 Task: Find the word "google" on the page.
Action: Mouse moved to (1403, 40)
Screenshot: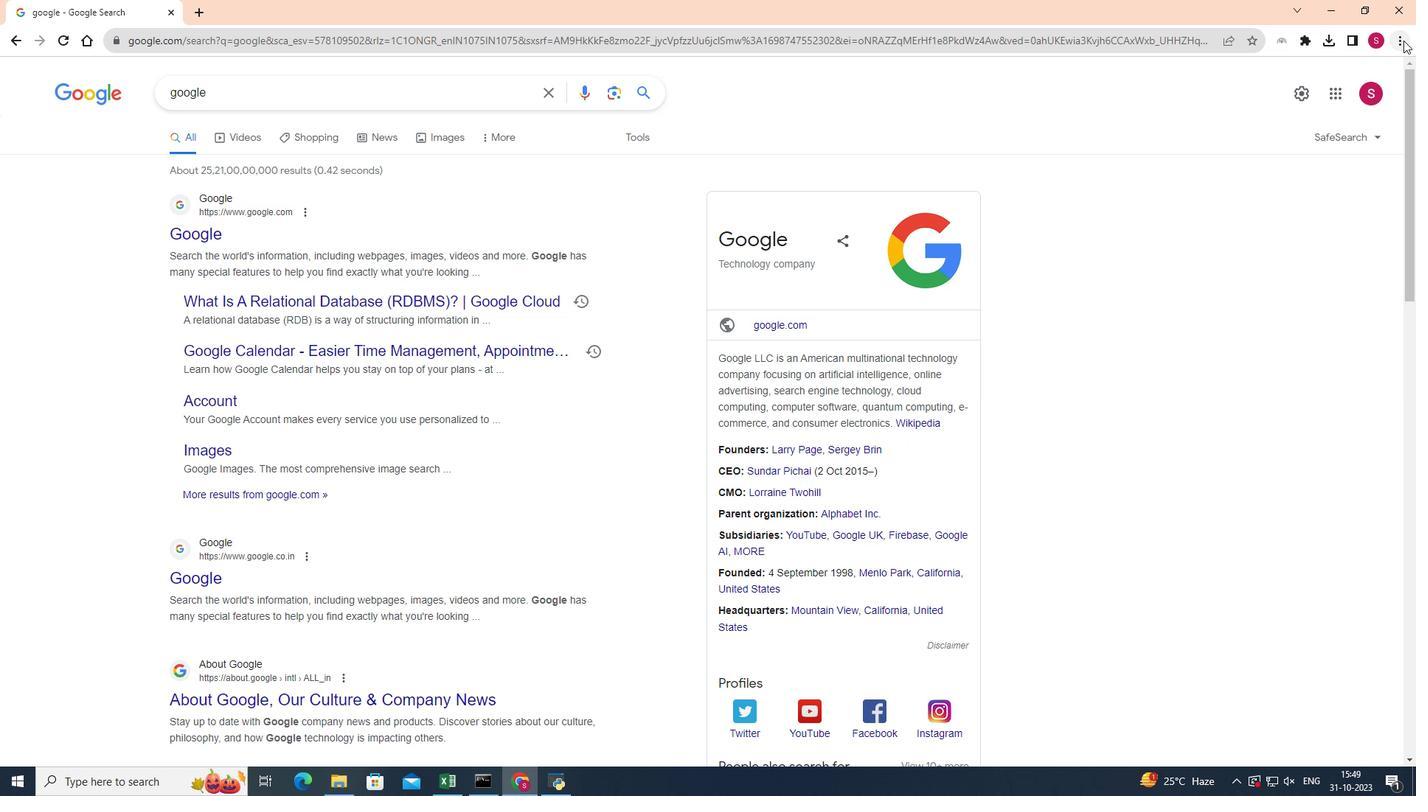 
Action: Mouse pressed left at (1403, 40)
Screenshot: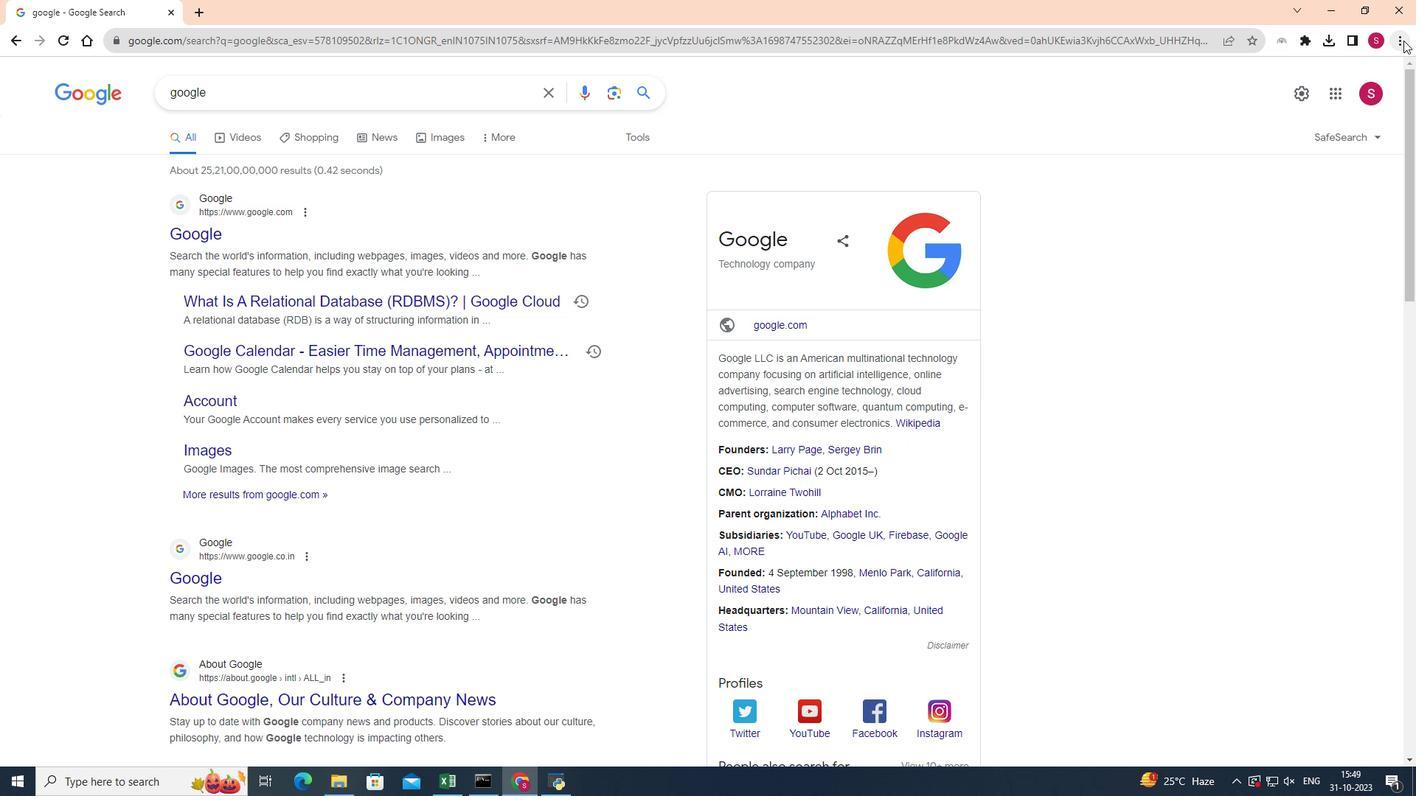 
Action: Mouse moved to (1247, 248)
Screenshot: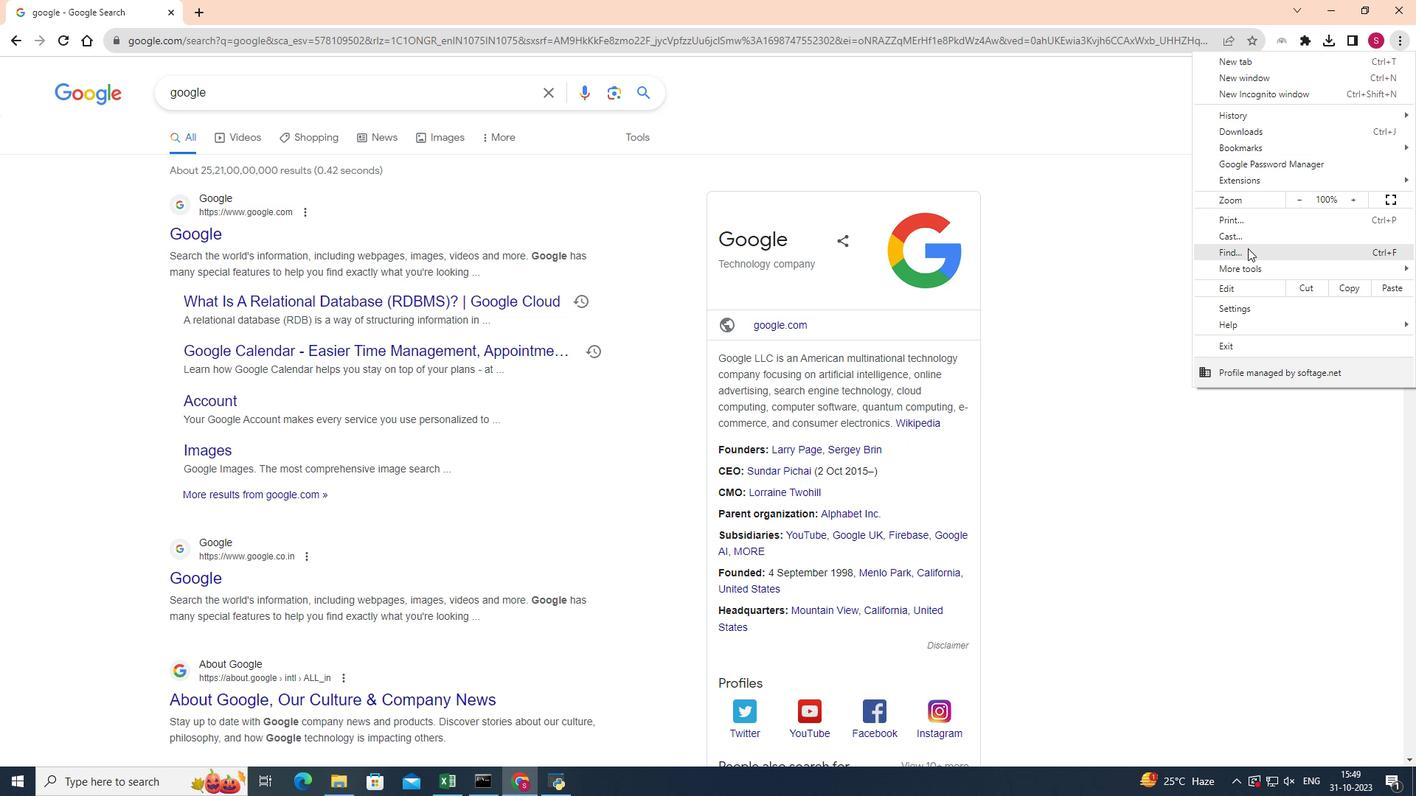 
Action: Mouse pressed left at (1247, 248)
Screenshot: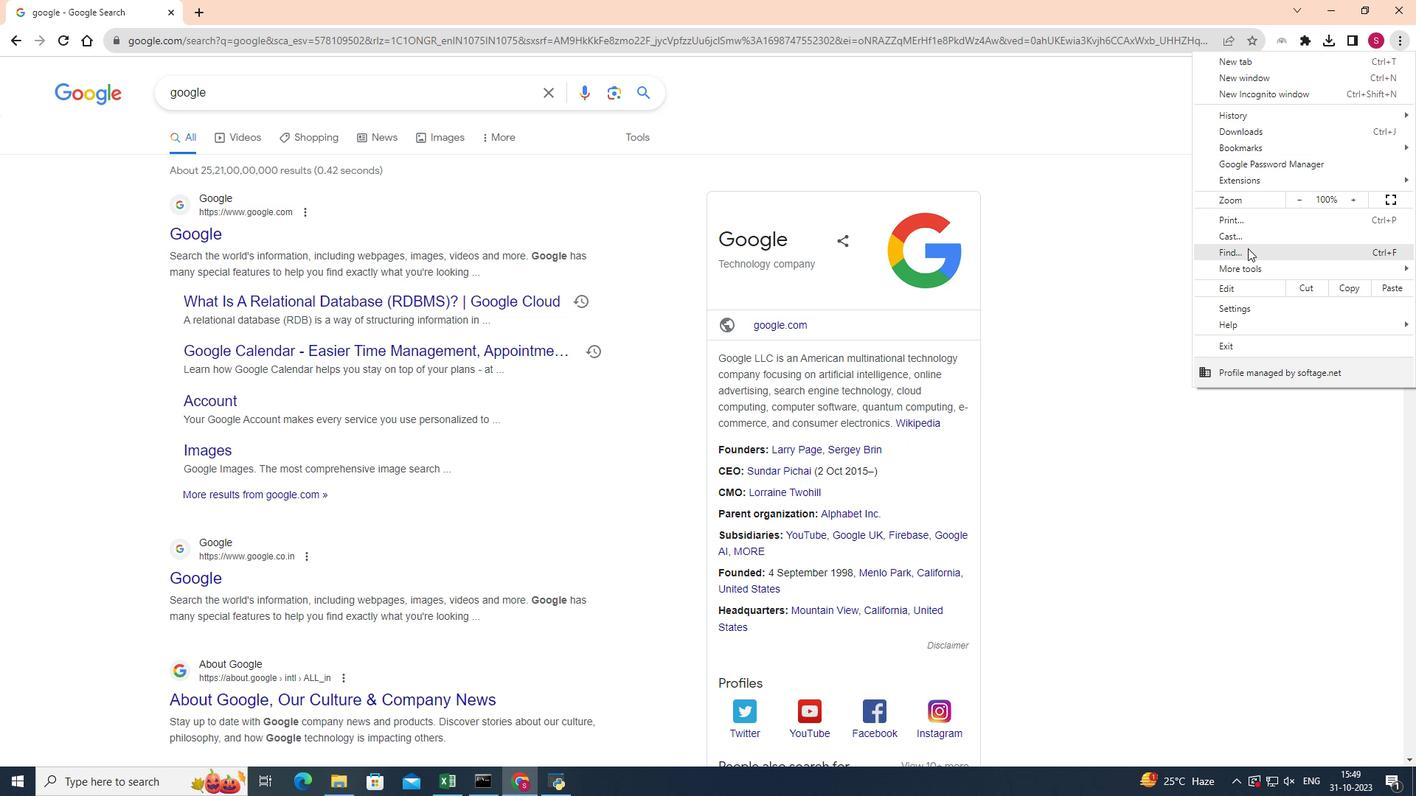 
Action: Key pressed google
Screenshot: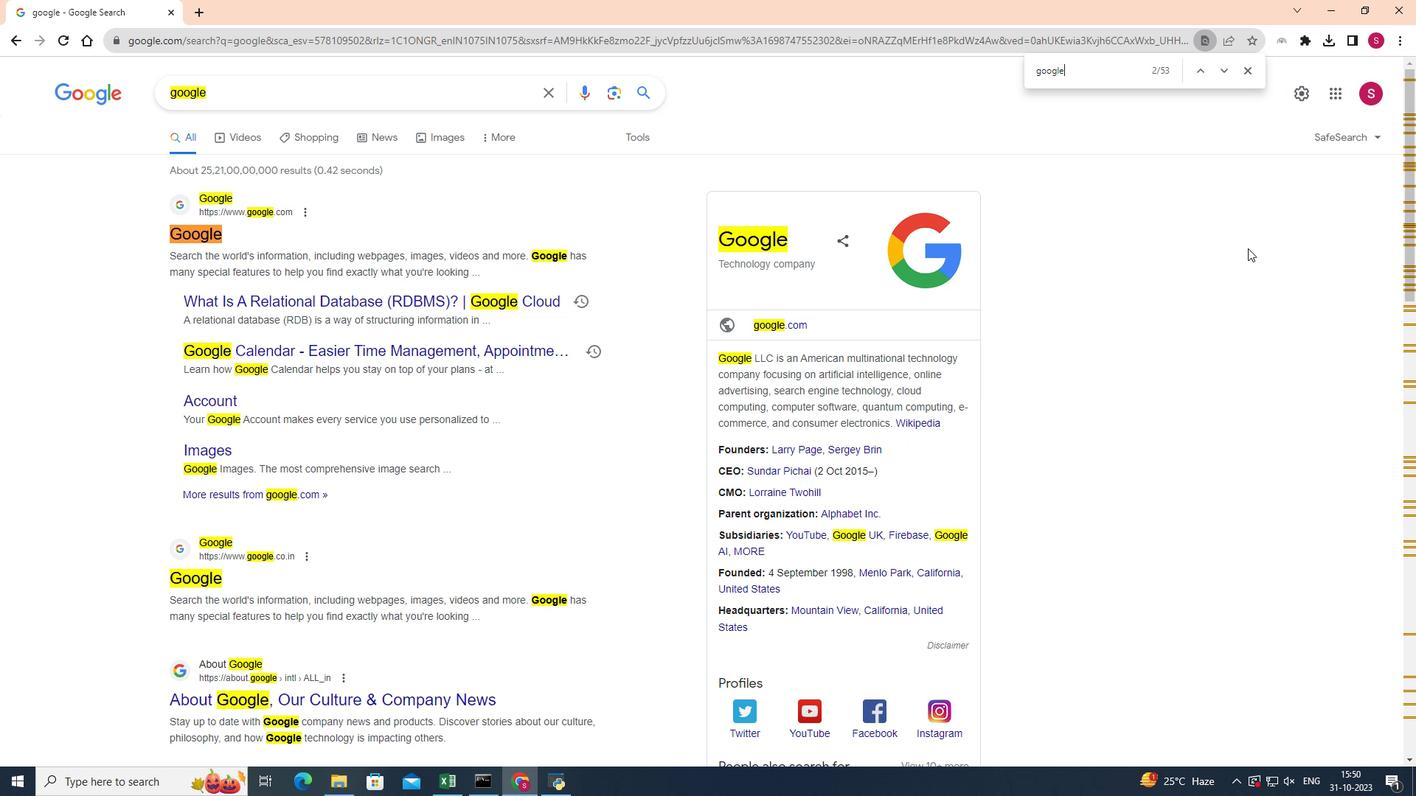 
Action: Mouse pressed left at (1247, 248)
Screenshot: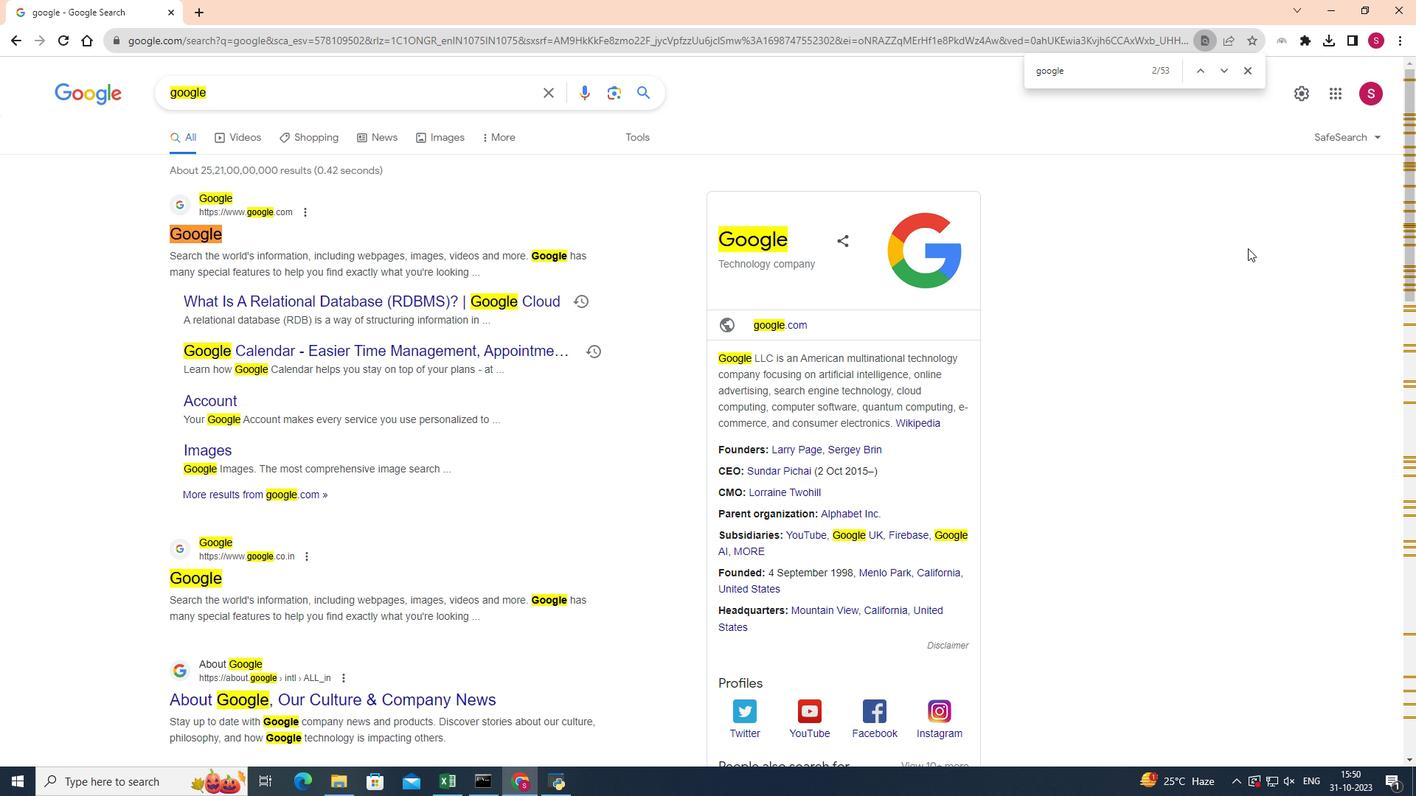 
